 Task: Assign in the project ZoneTech the issue 'Create a new online platform for online health and wellness courses with advanced fitness tracking and personalized nutrition features' to the sprint 'Starburst'.
Action: Mouse moved to (69, 175)
Screenshot: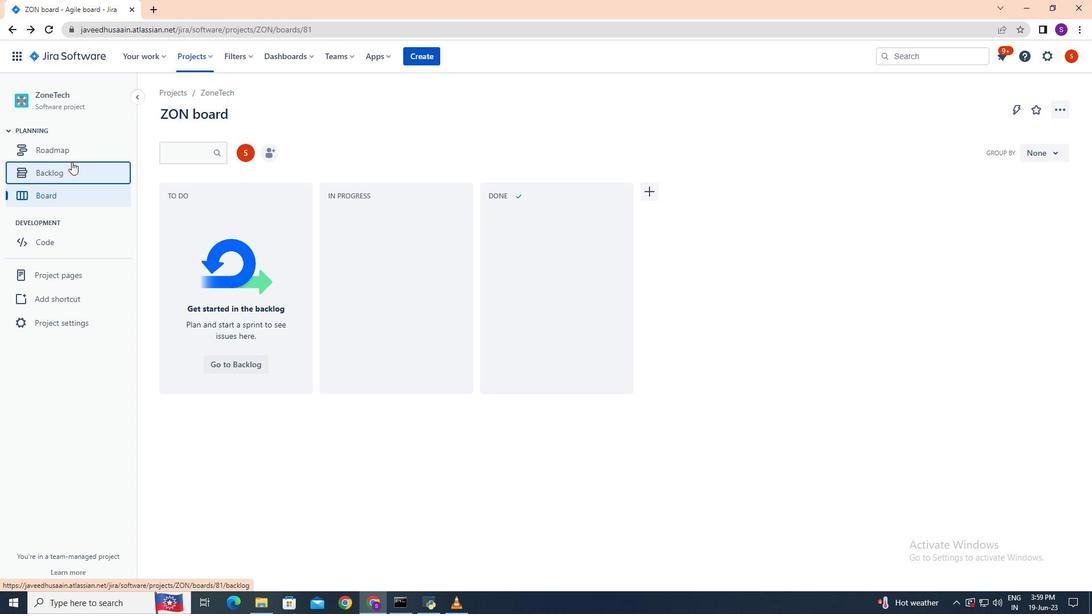 
Action: Mouse pressed left at (69, 175)
Screenshot: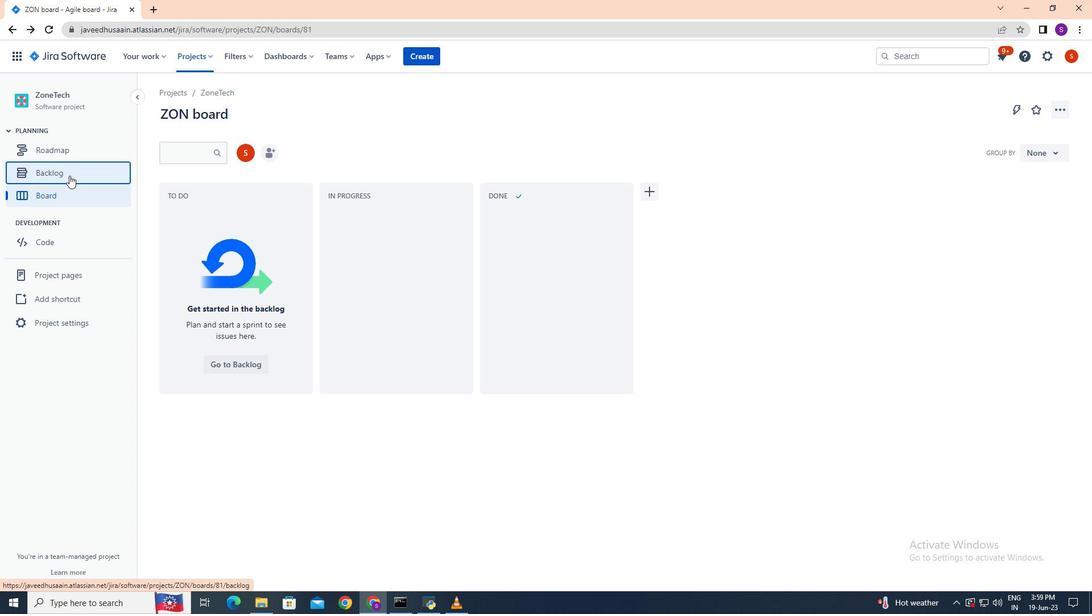 
Action: Mouse moved to (1044, 299)
Screenshot: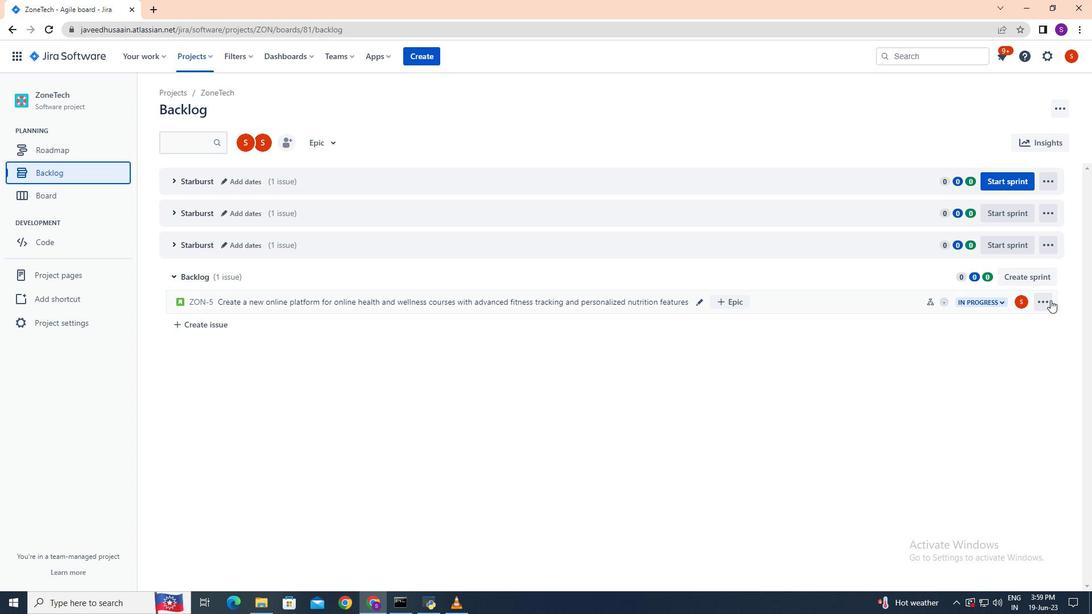 
Action: Mouse pressed left at (1044, 299)
Screenshot: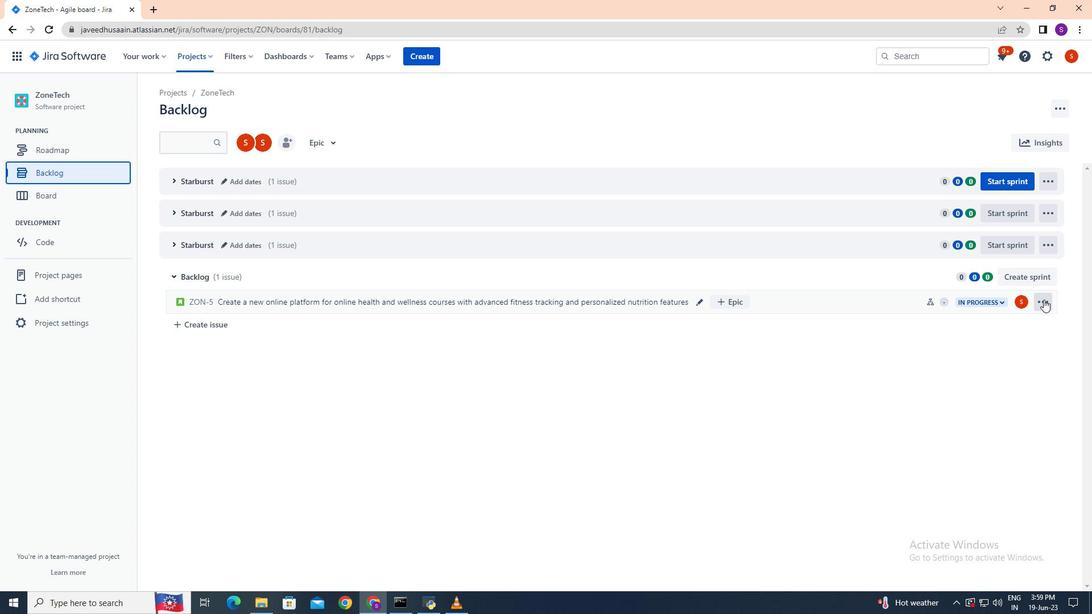 
Action: Mouse moved to (1017, 445)
Screenshot: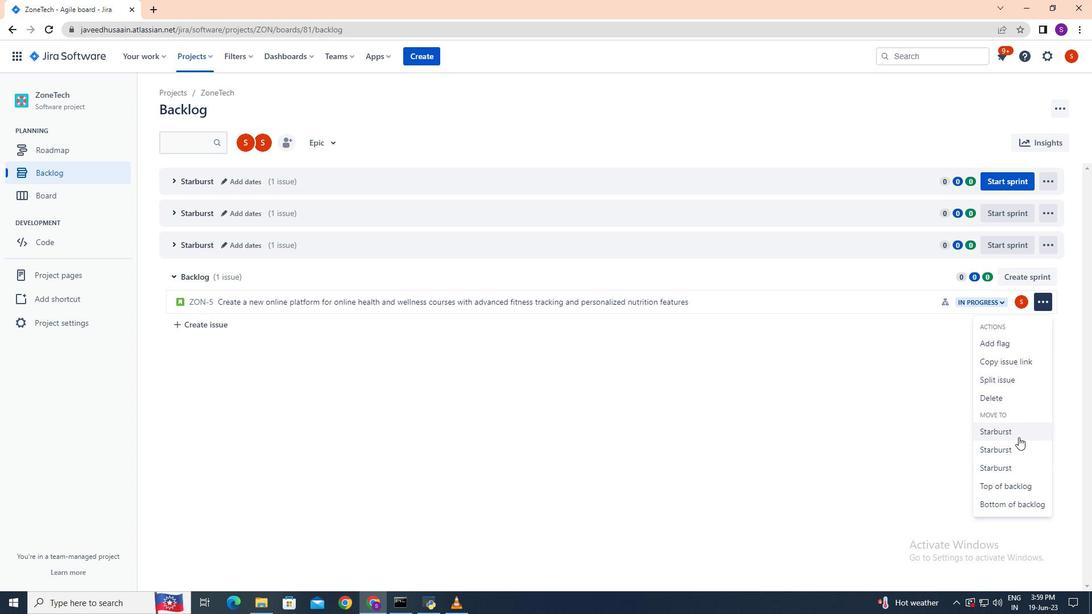 
Action: Mouse pressed left at (1017, 445)
Screenshot: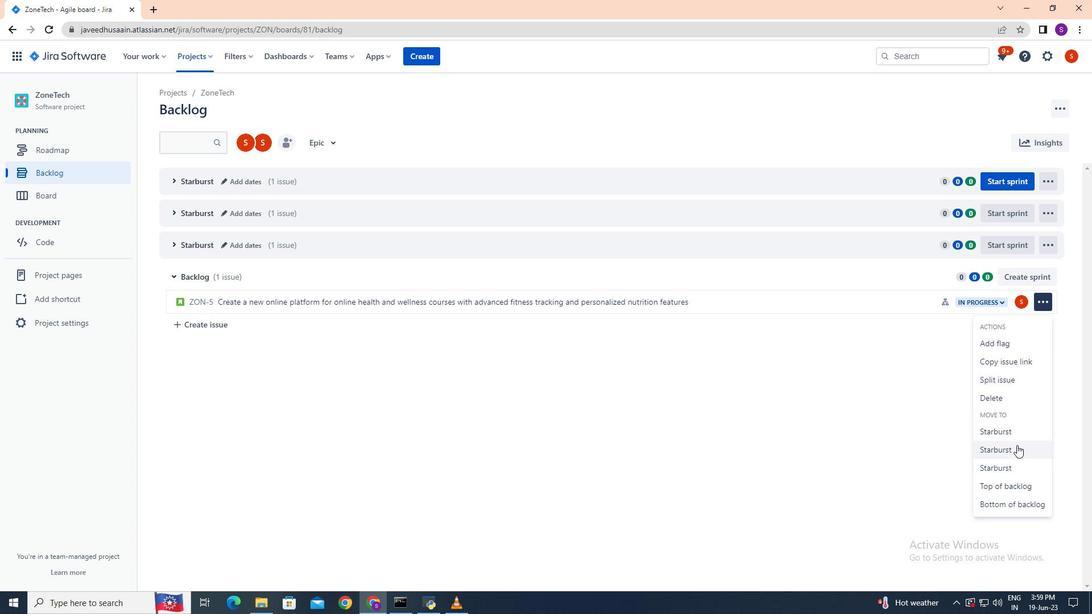 
